 Task: Create a section Speed Demons and in the section, add a milestone Digital product development in the project ConnectPlan
Action: Mouse moved to (61, 256)
Screenshot: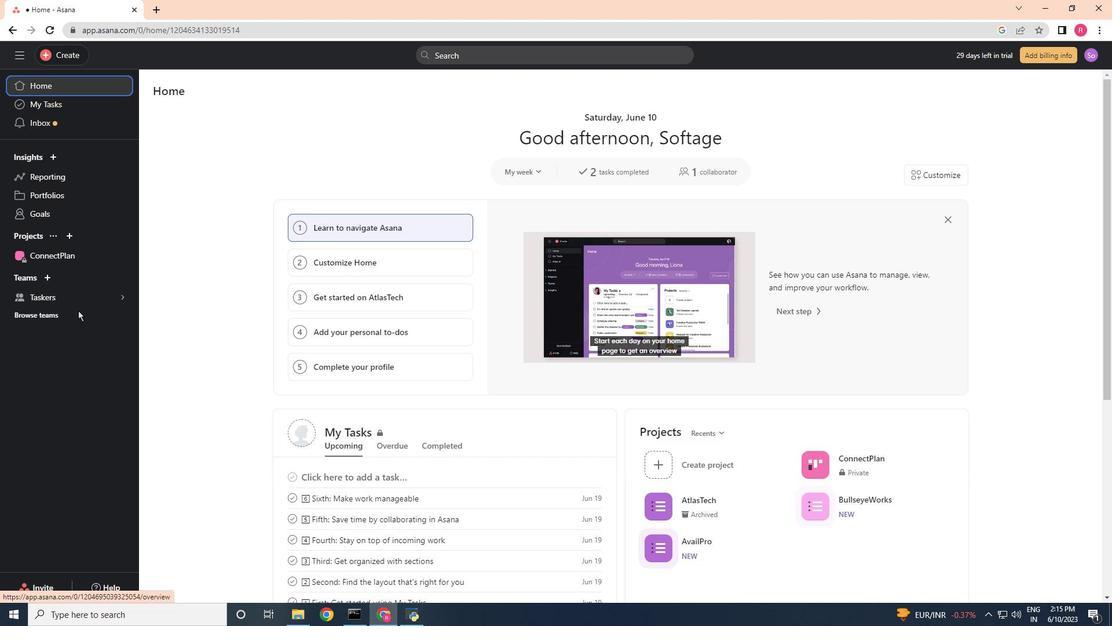 
Action: Mouse pressed left at (61, 256)
Screenshot: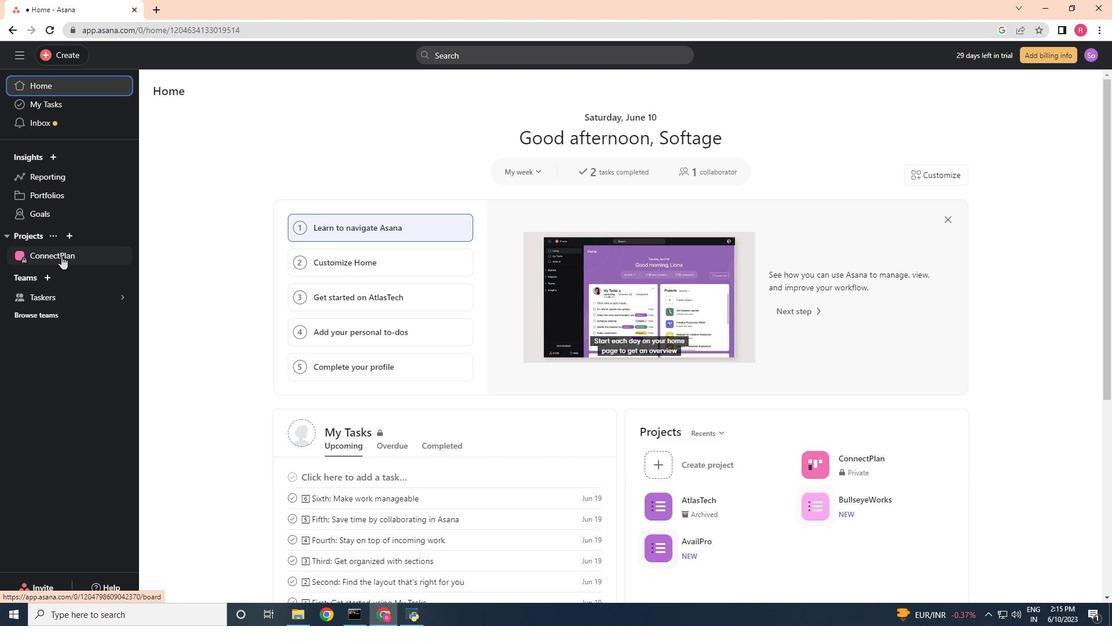 
Action: Mouse moved to (331, 599)
Screenshot: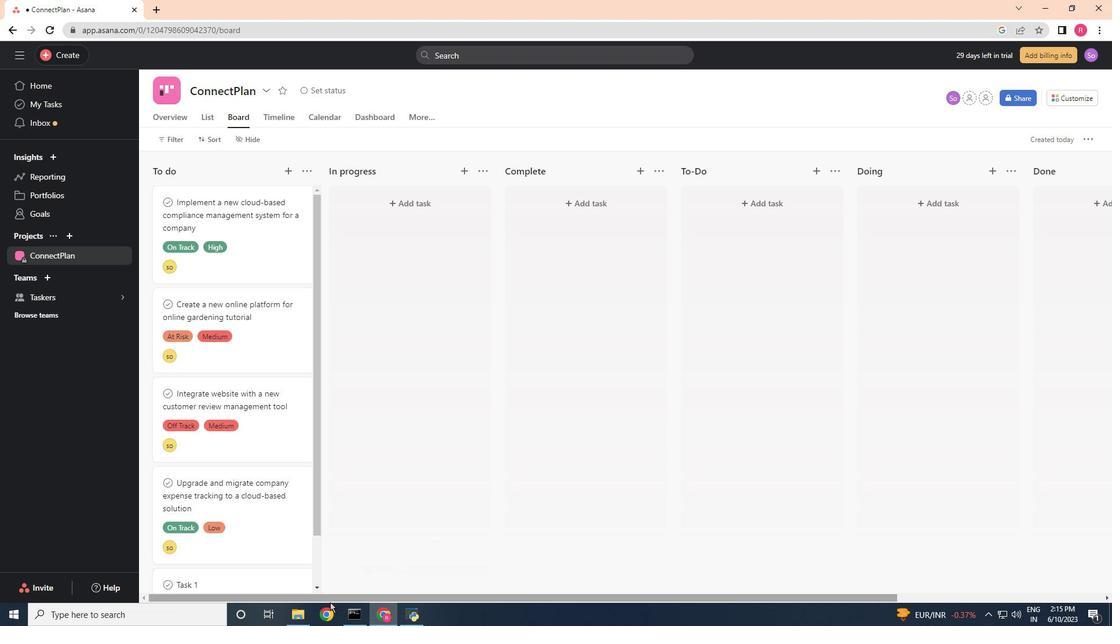 
Action: Mouse pressed left at (331, 599)
Screenshot: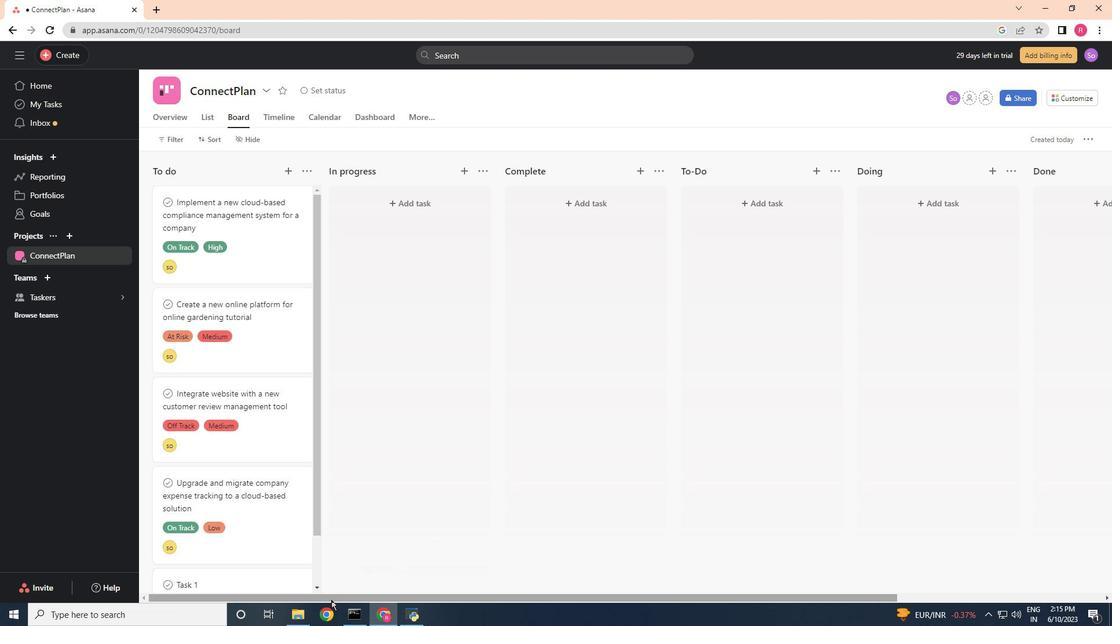 
Action: Mouse moved to (993, 173)
Screenshot: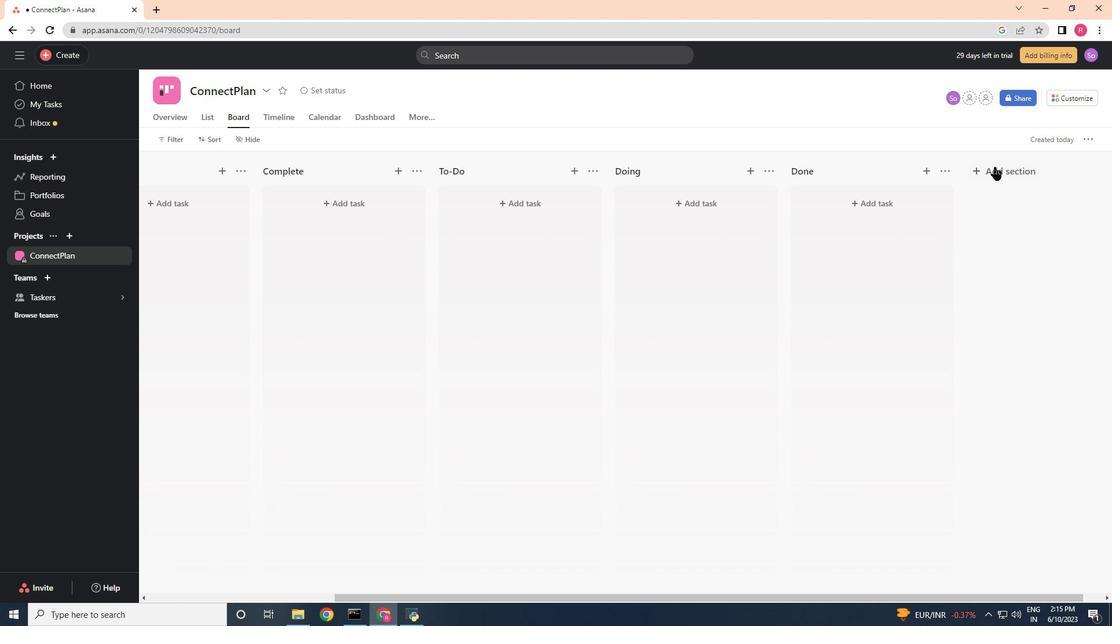 
Action: Mouse pressed left at (993, 173)
Screenshot: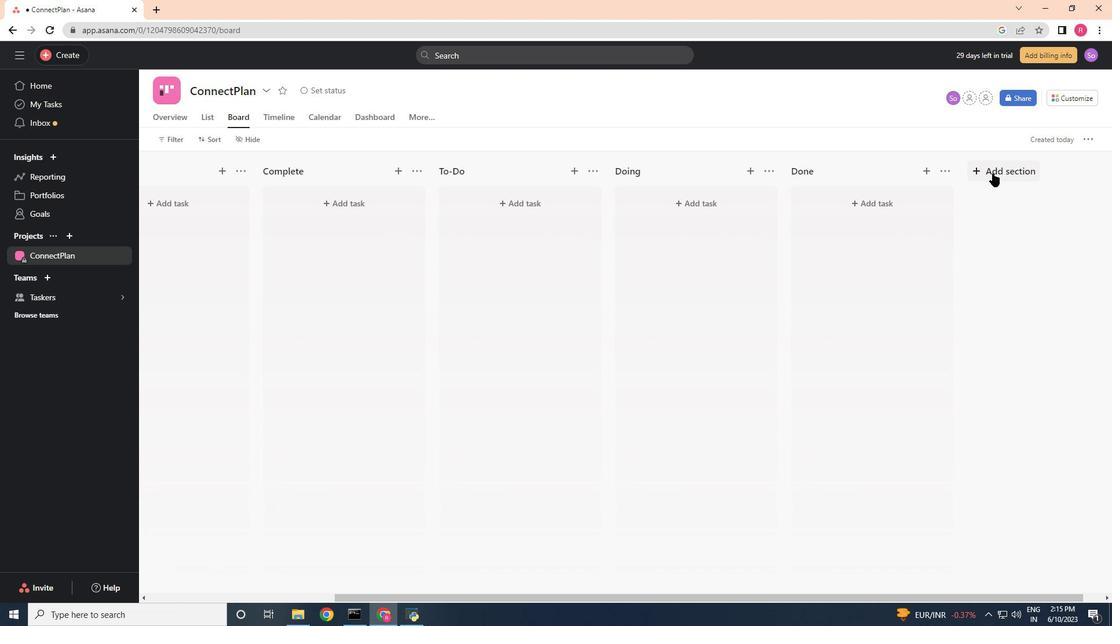 
Action: Mouse moved to (829, 117)
Screenshot: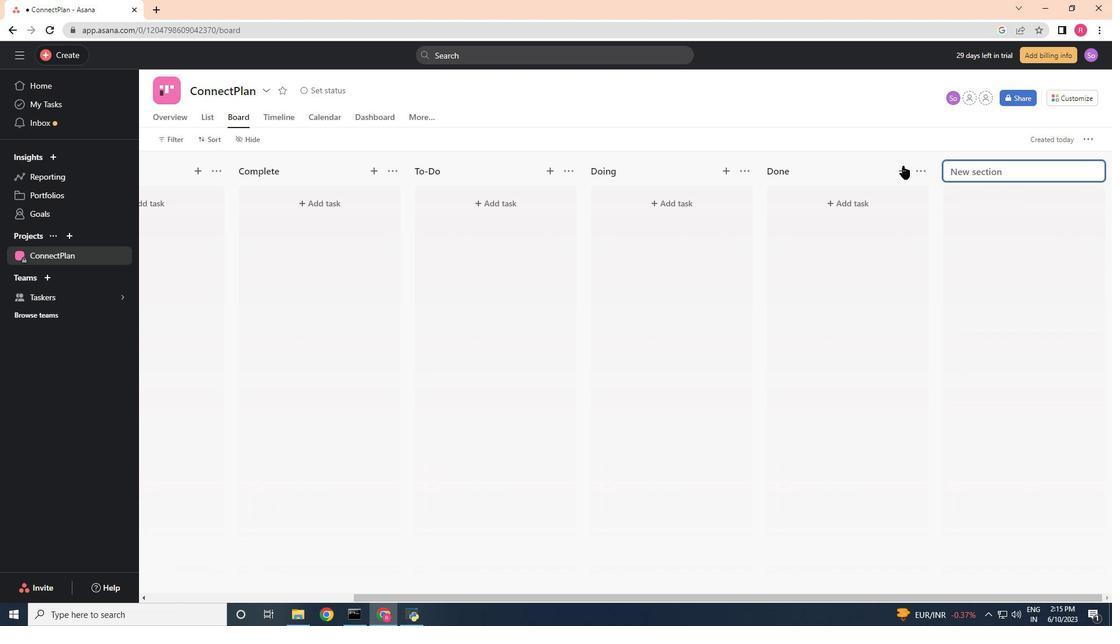 
Action: Key pressed <Key.shift>D<Key.backspace><Key.shift>Speed<Key.space><Key.shift>Demons<Key.enter>
Screenshot: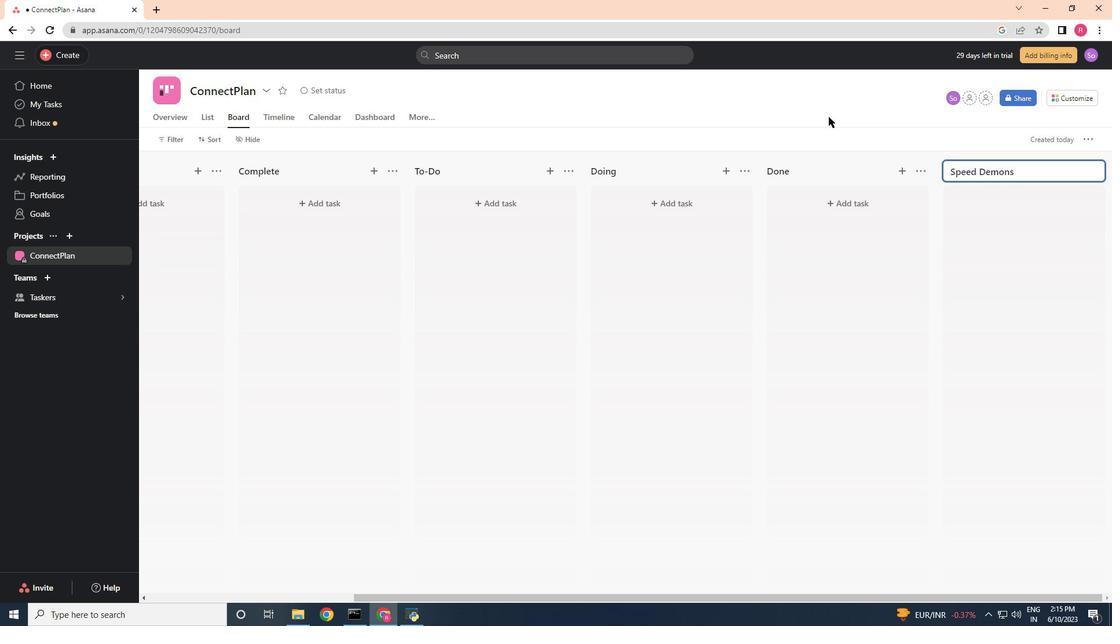 
Action: Mouse moved to (852, 197)
Screenshot: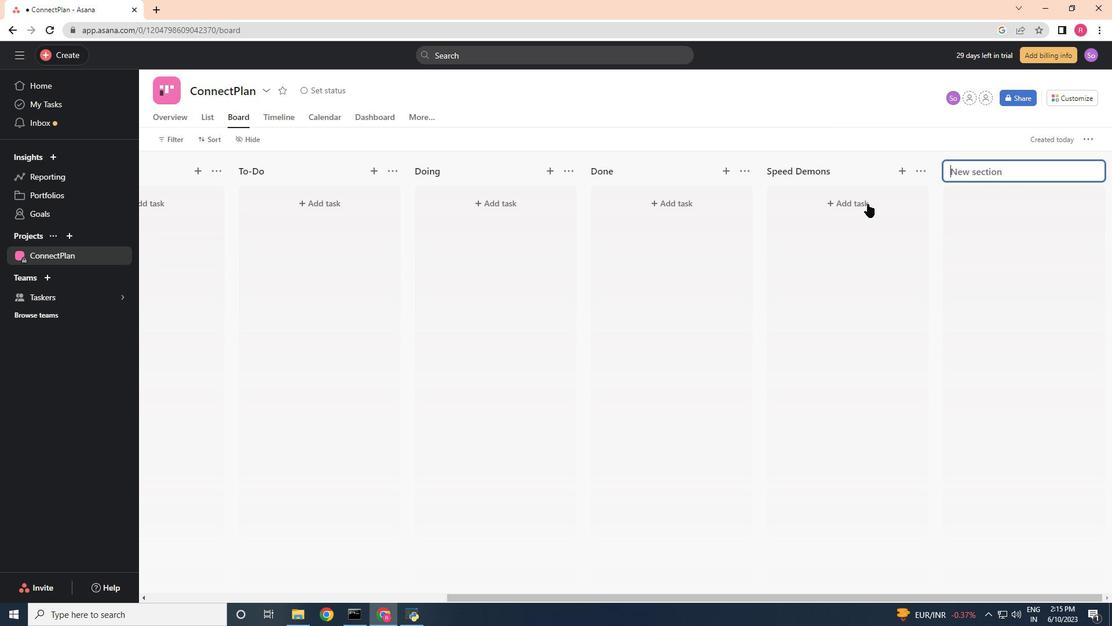 
Action: Mouse pressed left at (852, 197)
Screenshot: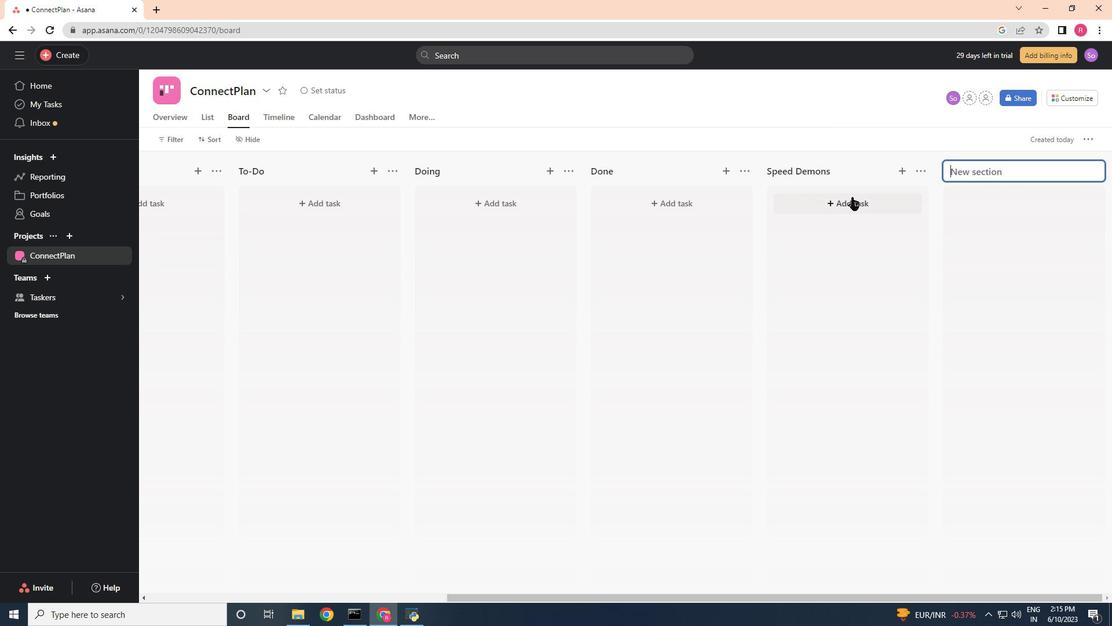 
Action: Mouse pressed left at (852, 197)
Screenshot: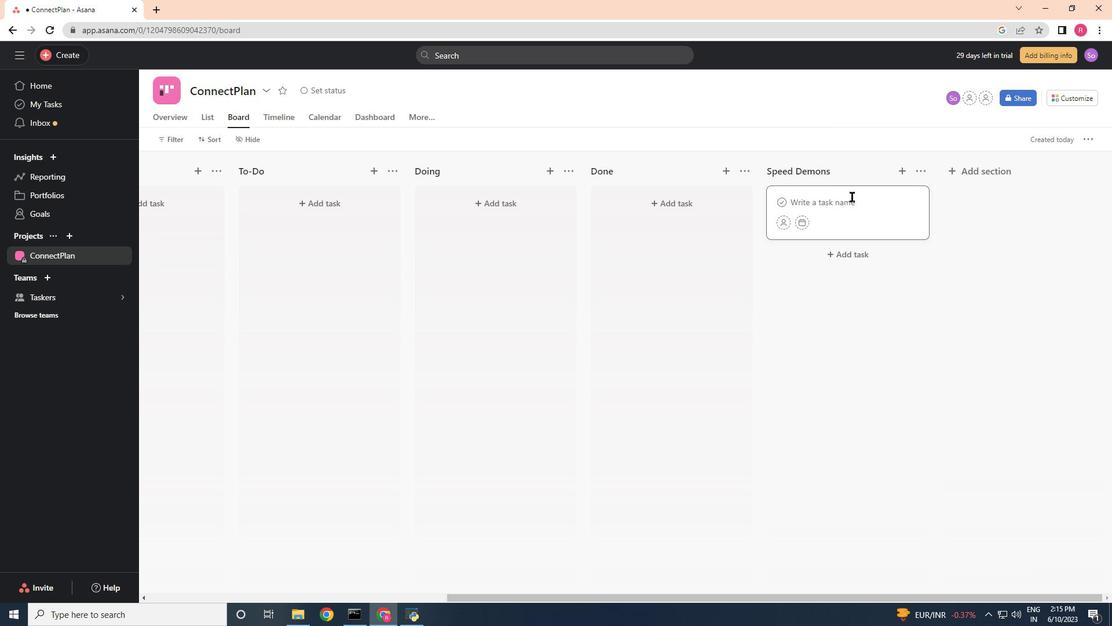 
Action: Mouse moved to (847, 180)
Screenshot: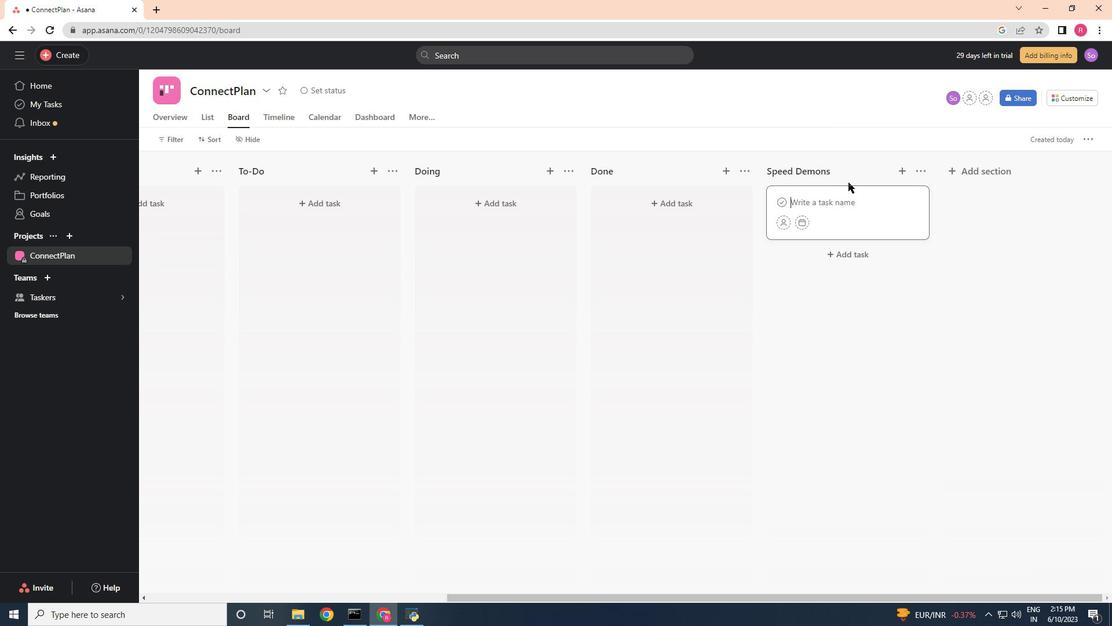 
Action: Mouse pressed left at (847, 180)
Screenshot: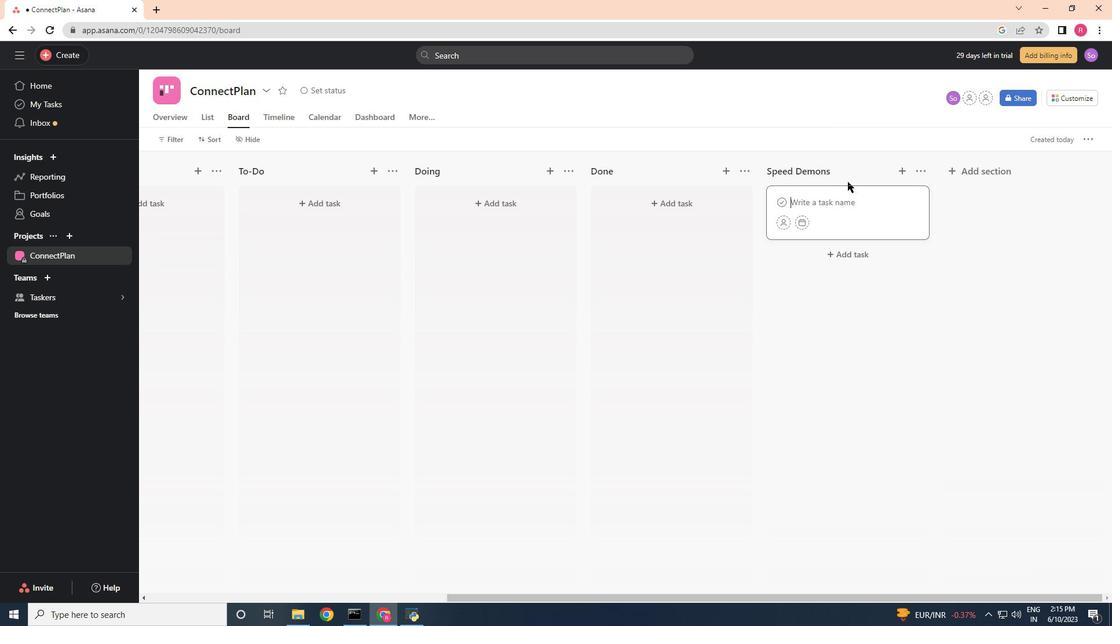 
Action: Mouse moved to (847, 179)
Screenshot: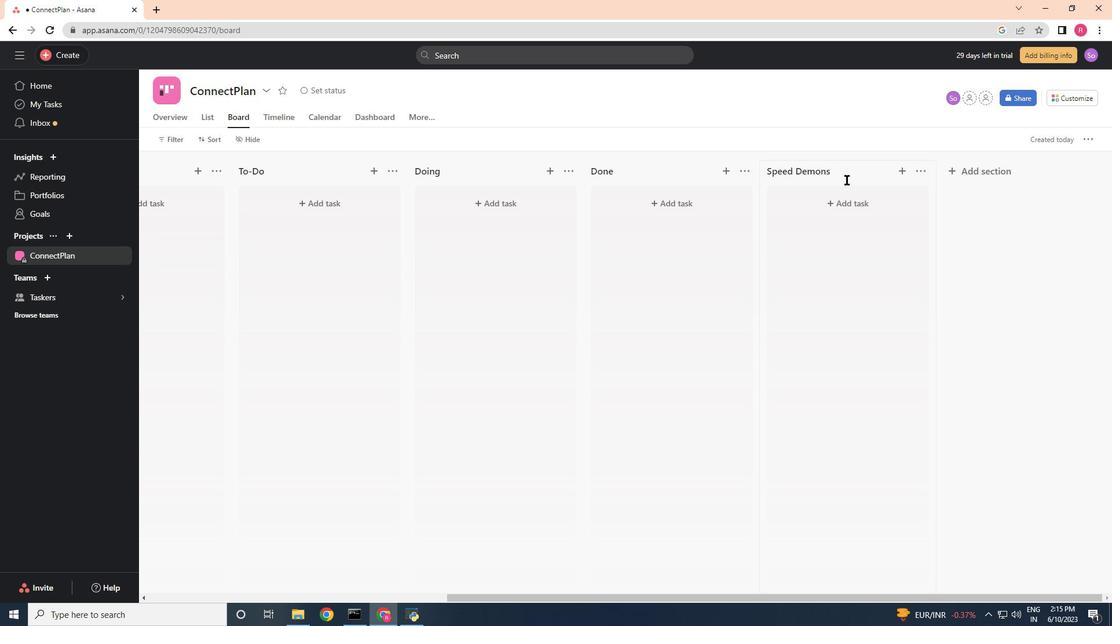 
Action: Mouse pressed right at (847, 179)
Screenshot: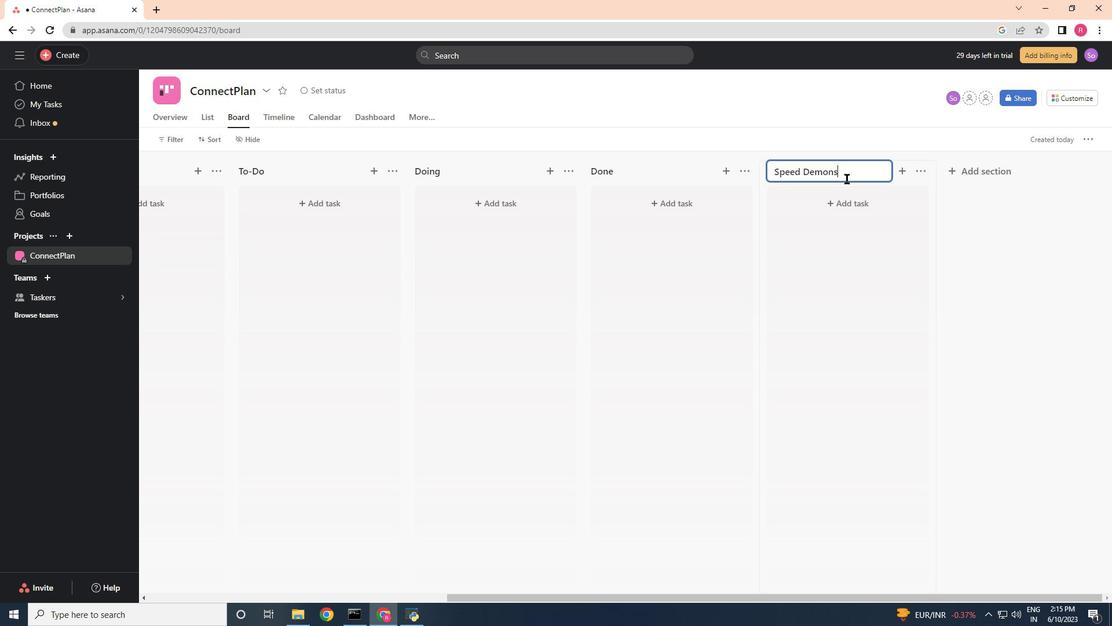
Action: Mouse moved to (844, 171)
Screenshot: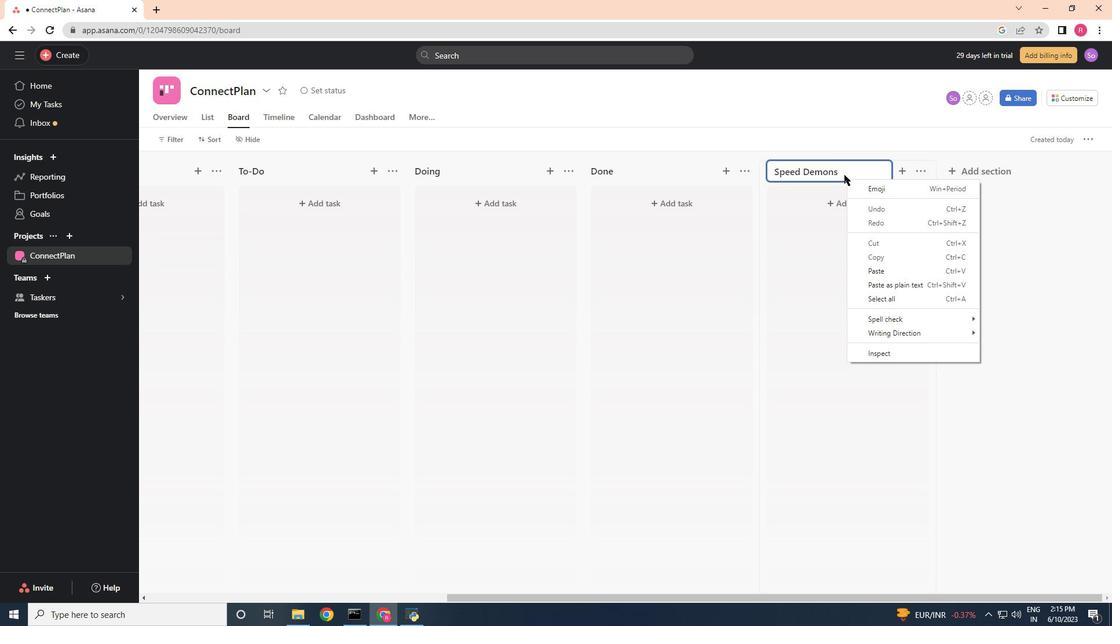 
Action: Mouse pressed left at (844, 171)
Screenshot: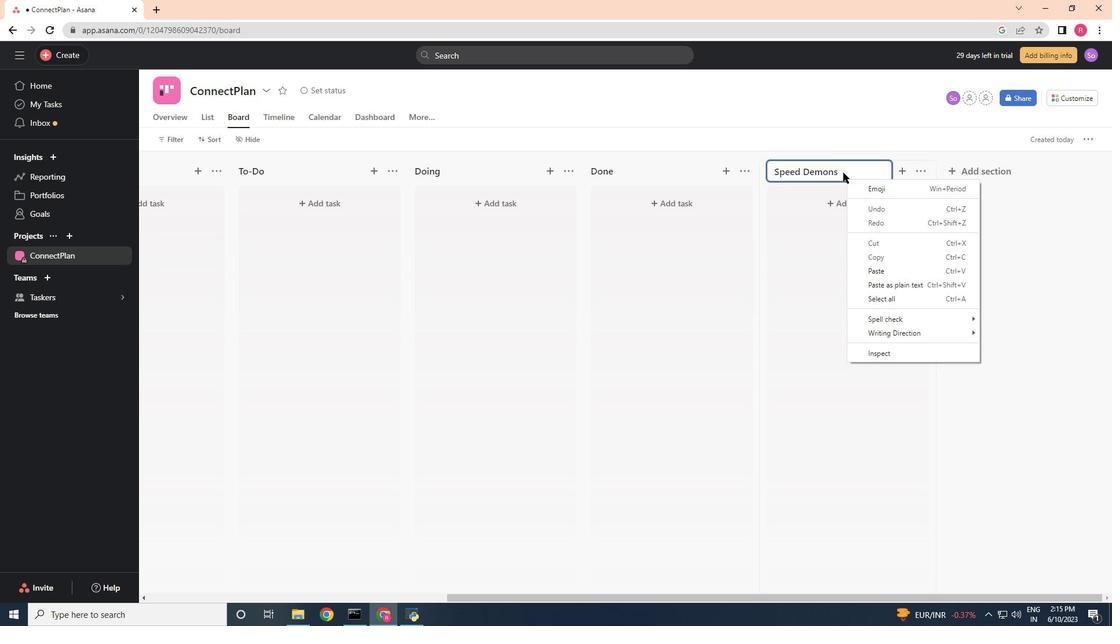 
Action: Mouse pressed left at (844, 171)
Screenshot: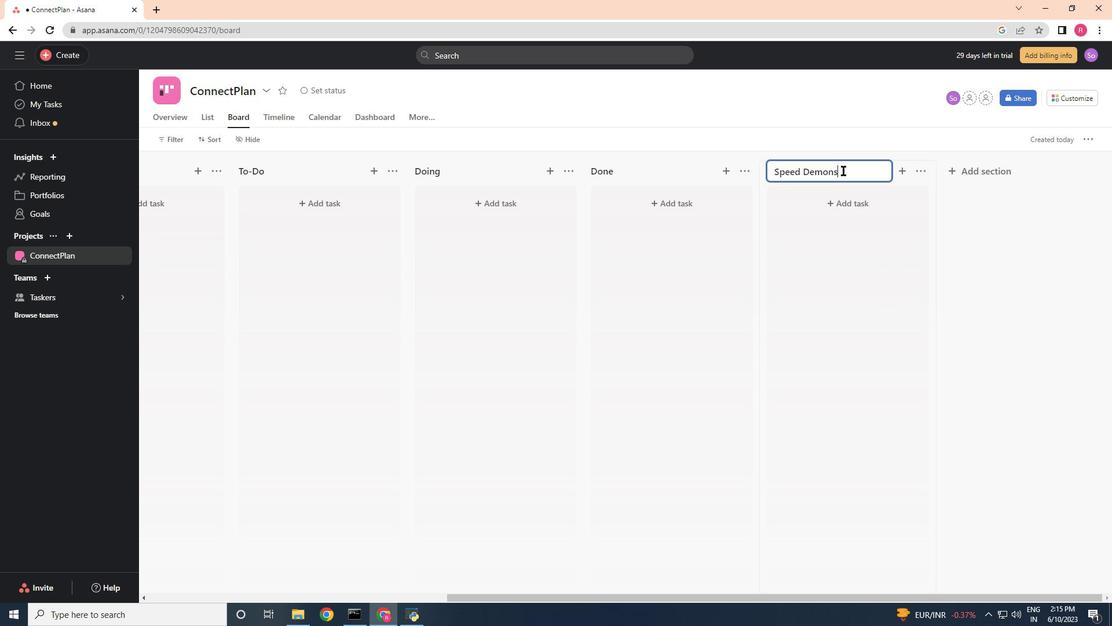 
Action: Mouse moved to (902, 167)
Screenshot: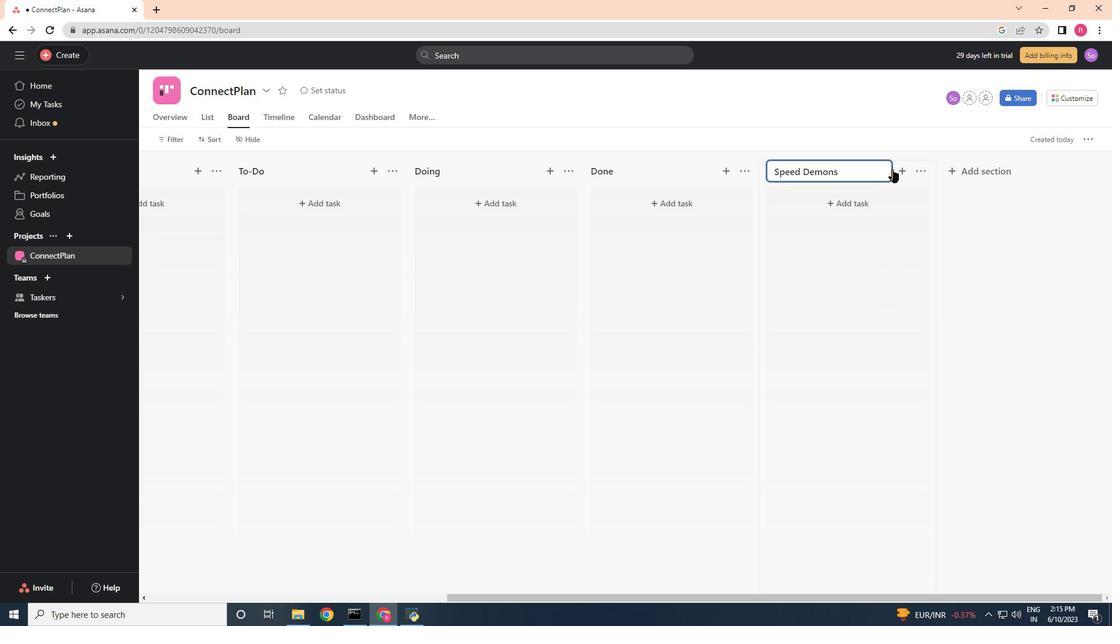 
Action: Mouse pressed left at (902, 167)
Screenshot: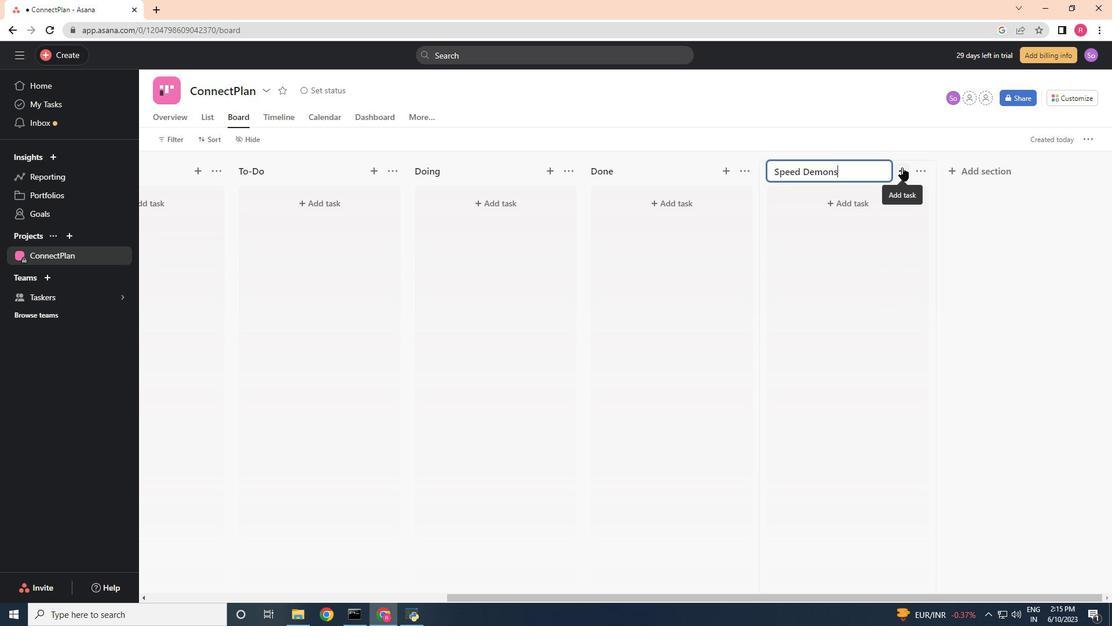 
Action: Mouse pressed left at (902, 167)
Screenshot: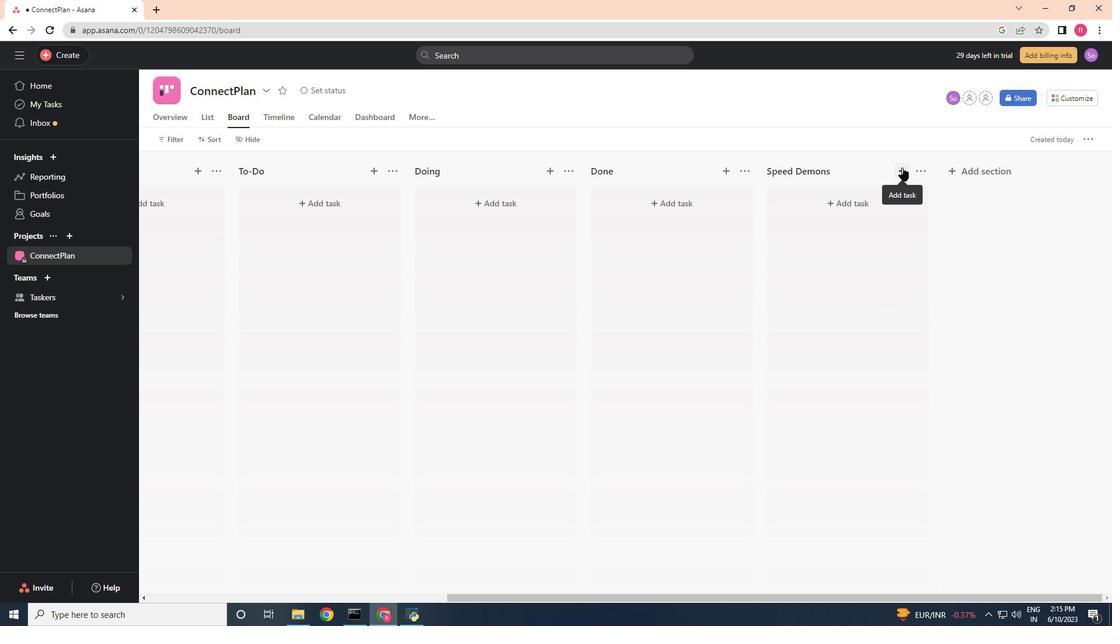 
Action: Mouse moved to (824, 139)
Screenshot: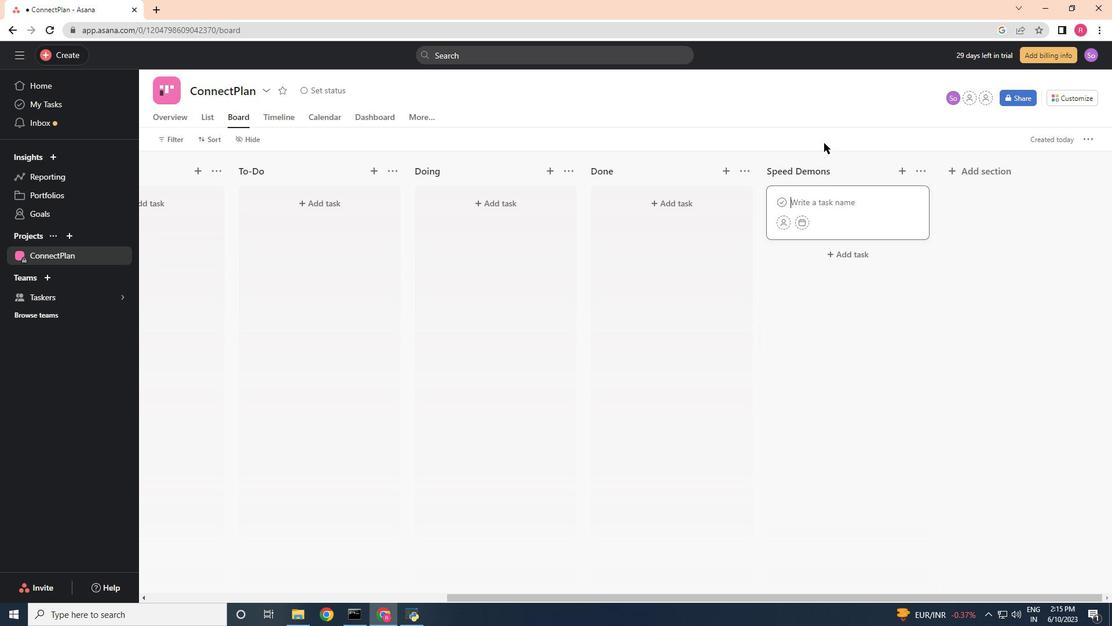 
Action: Key pressed <Key.shift>Degital<Key.space>
Screenshot: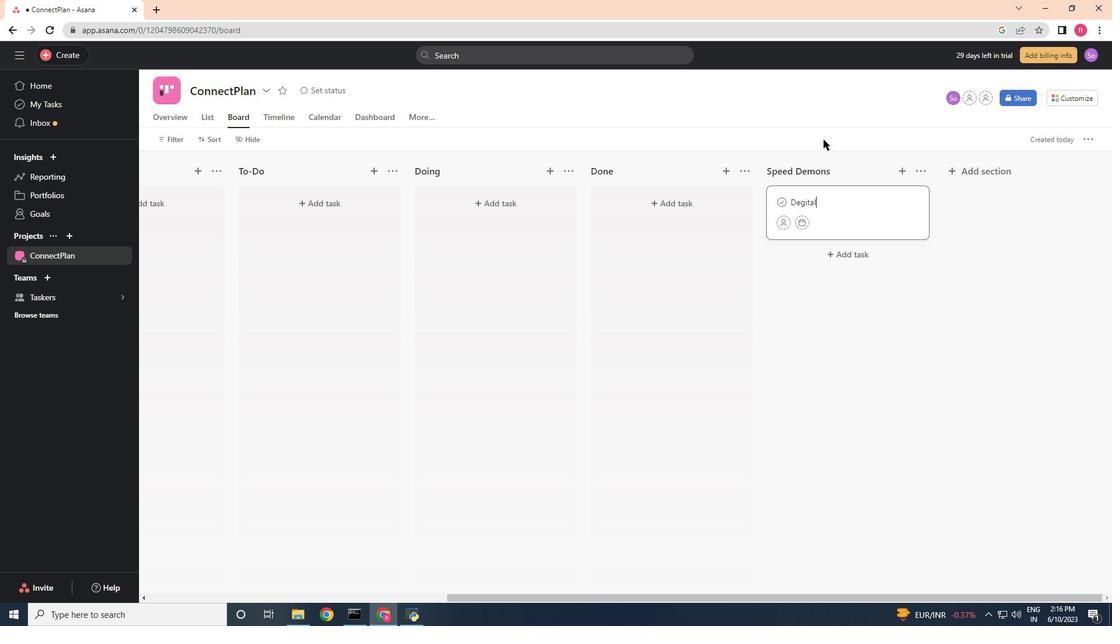 
Action: Mouse moved to (817, 141)
Screenshot: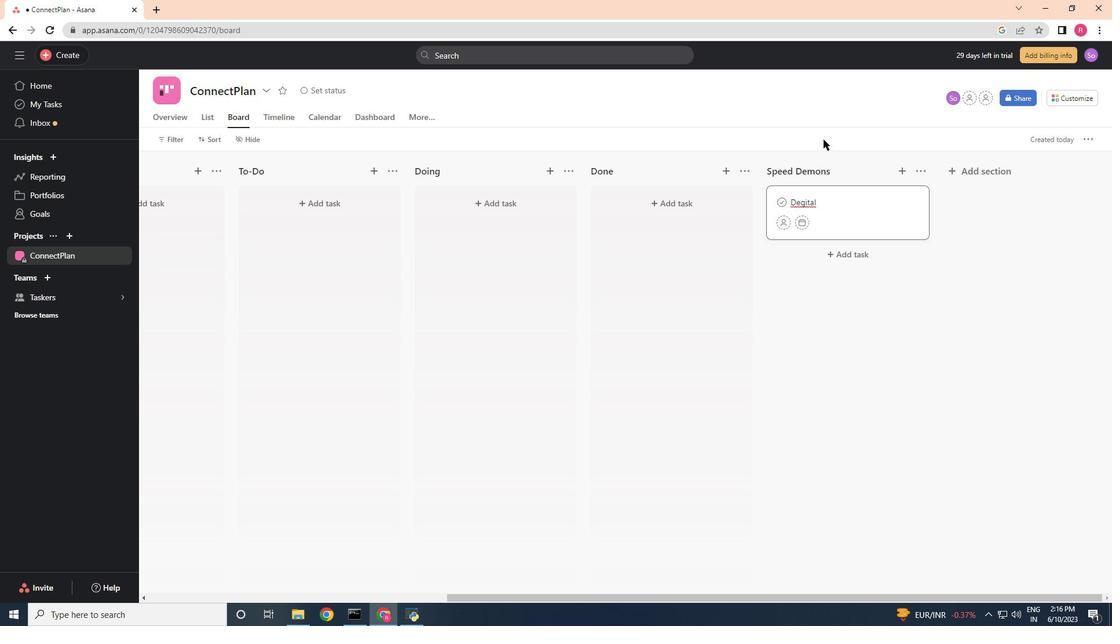 
Action: Key pressed production<Key.space>development
Screenshot: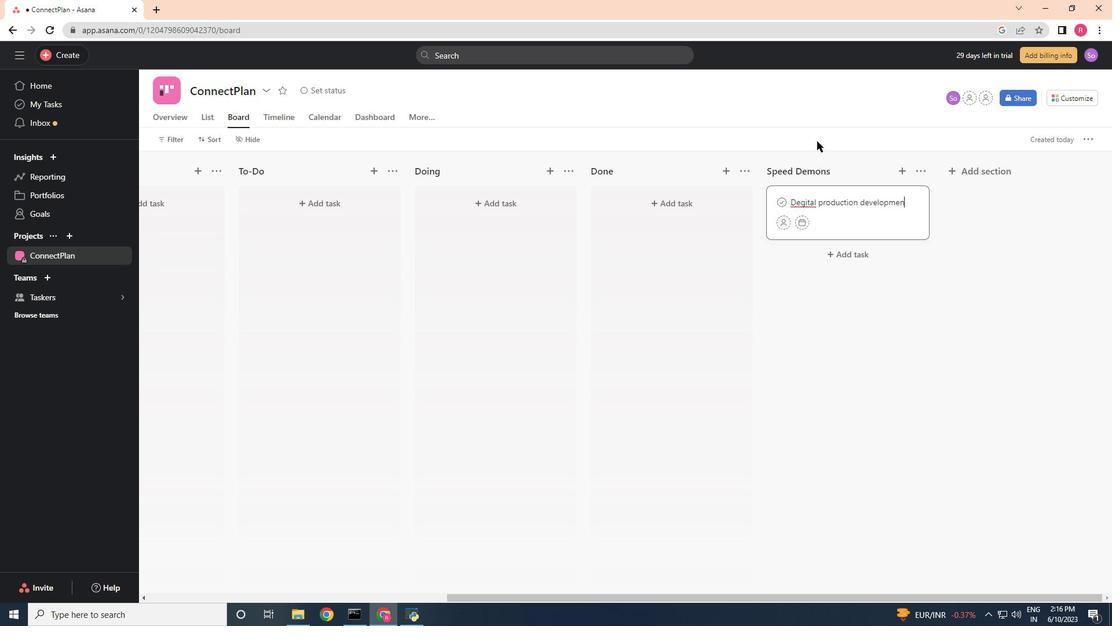 
Action: Mouse moved to (805, 202)
Screenshot: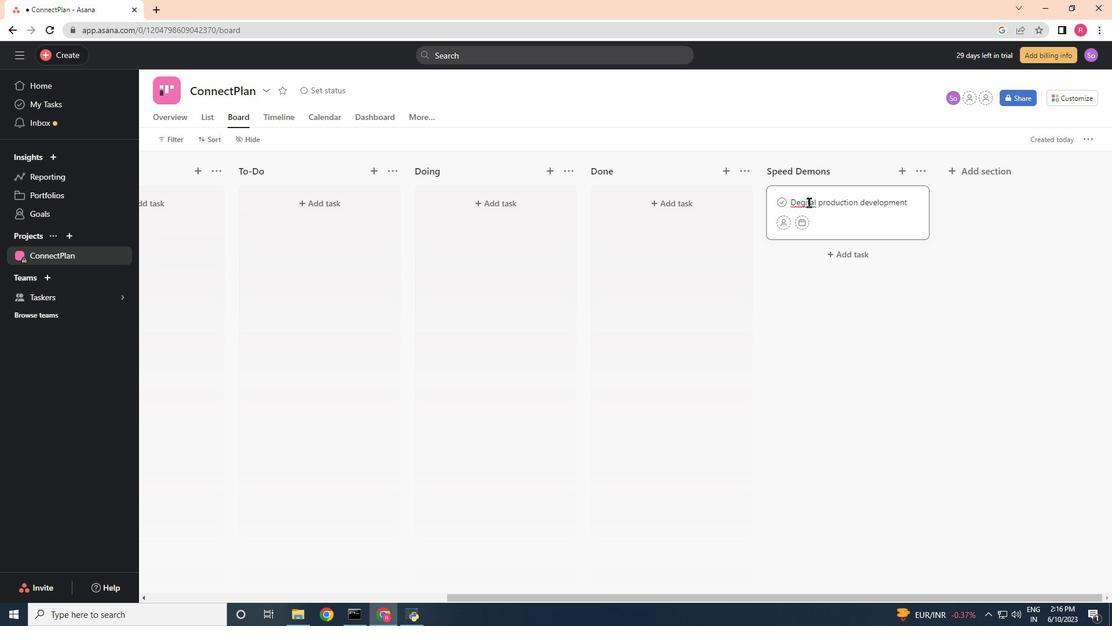 
Action: Mouse pressed left at (805, 202)
Screenshot: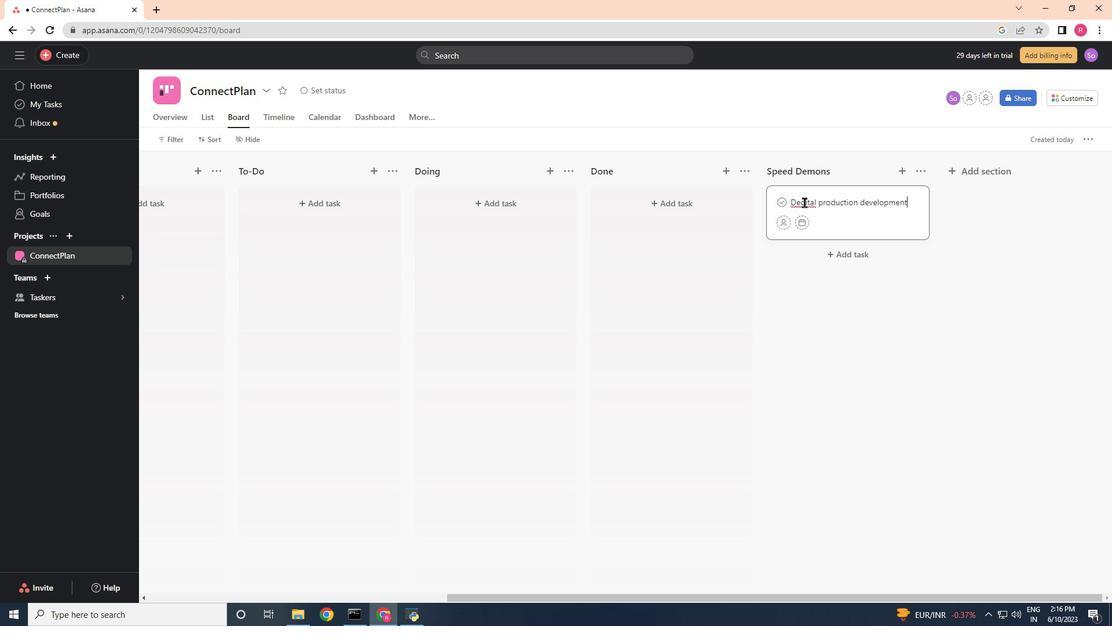
Action: Mouse moved to (802, 202)
Screenshot: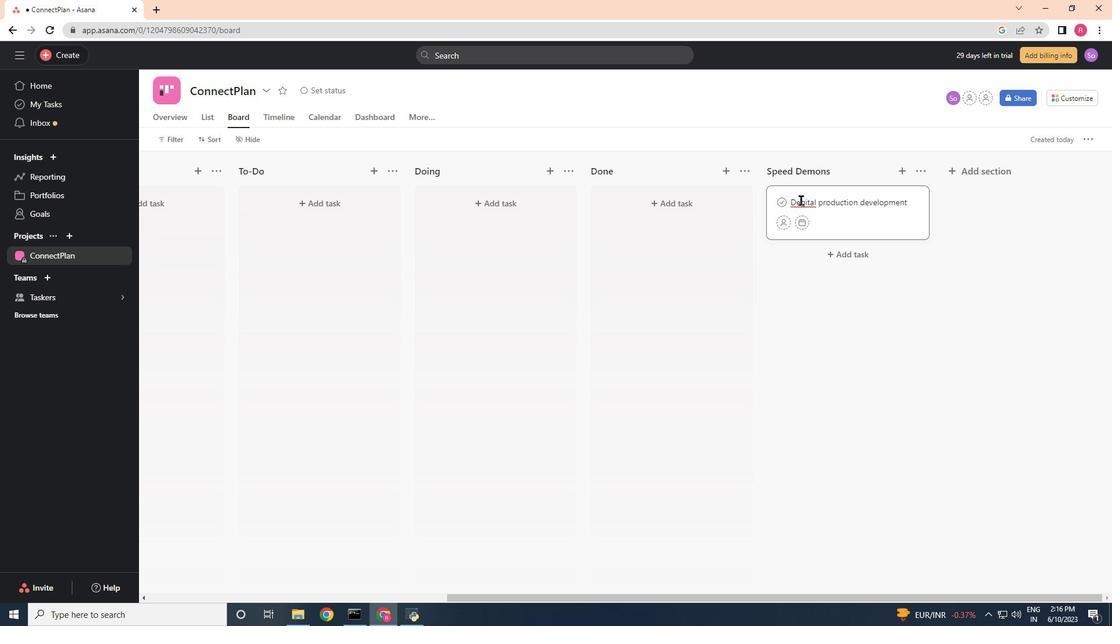 
Action: Mouse pressed left at (802, 202)
Screenshot: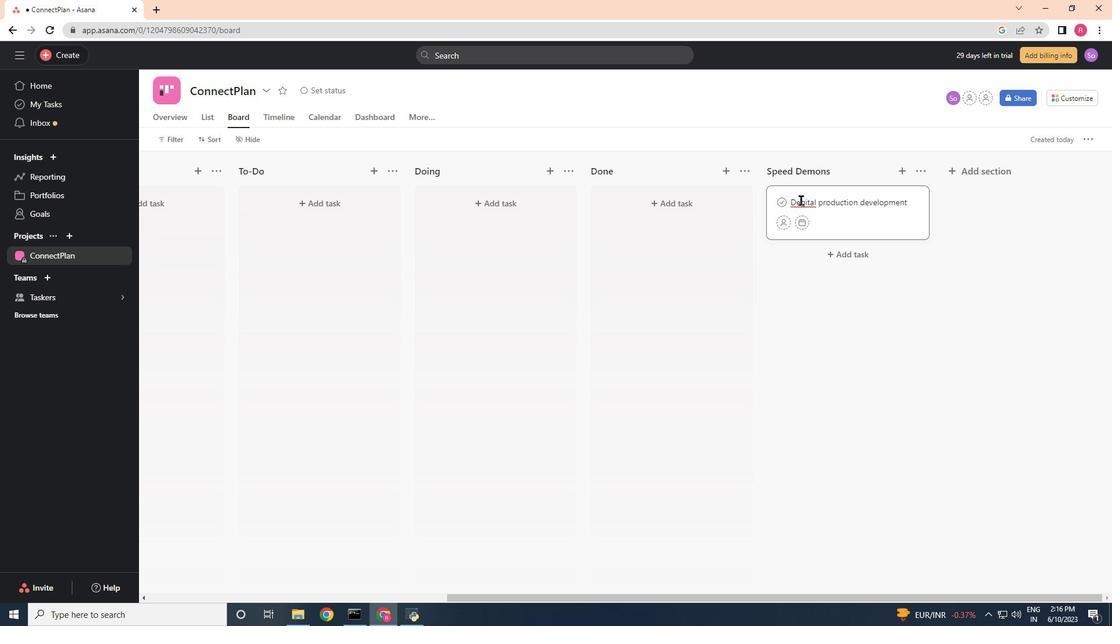 
Action: Mouse moved to (802, 292)
Screenshot: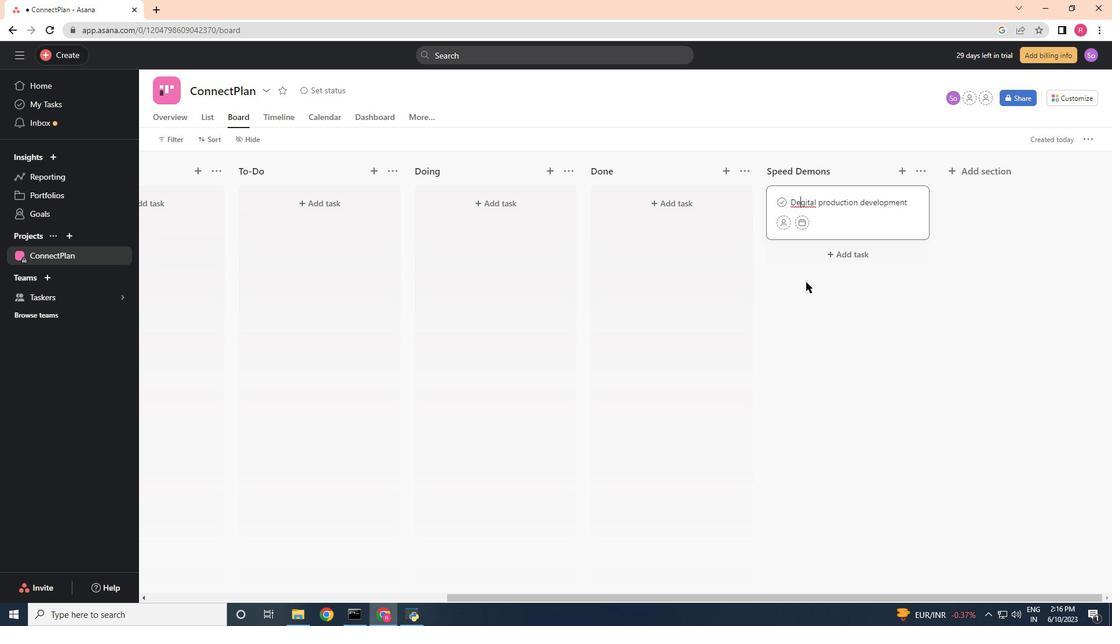 
Action: Key pressed <Key.backspace>i
Screenshot: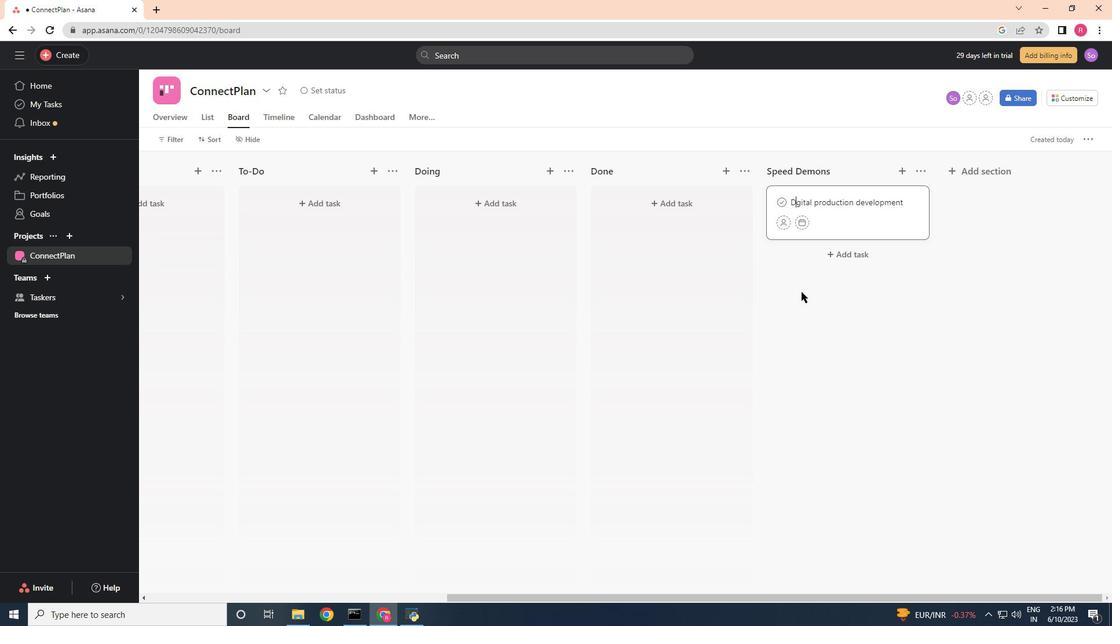 
Action: Mouse moved to (870, 212)
Screenshot: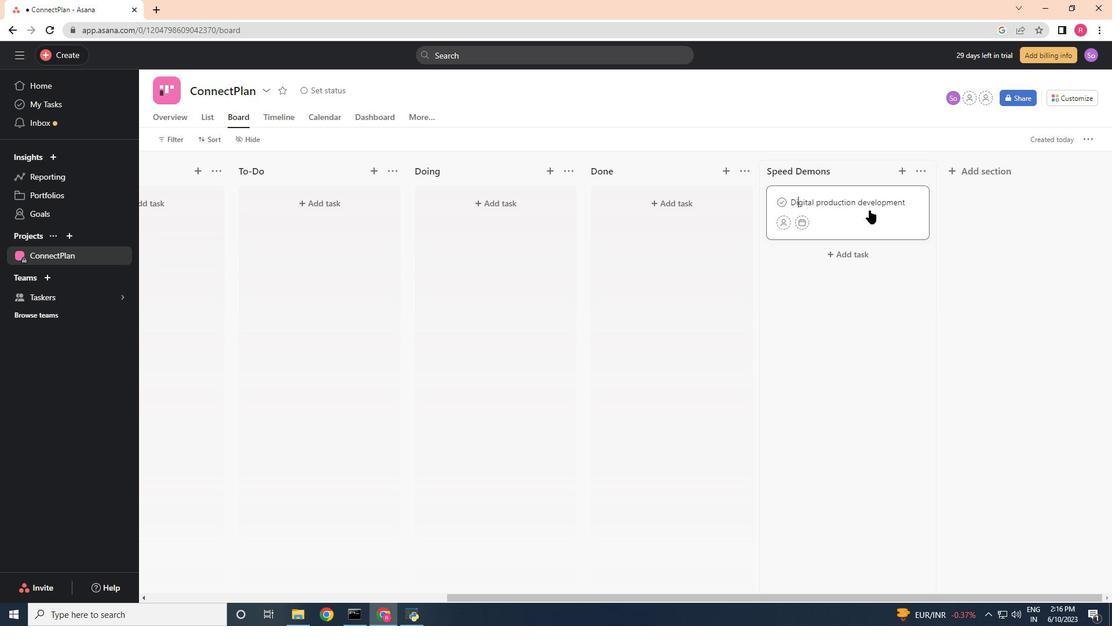
Action: Mouse pressed right at (870, 212)
Screenshot: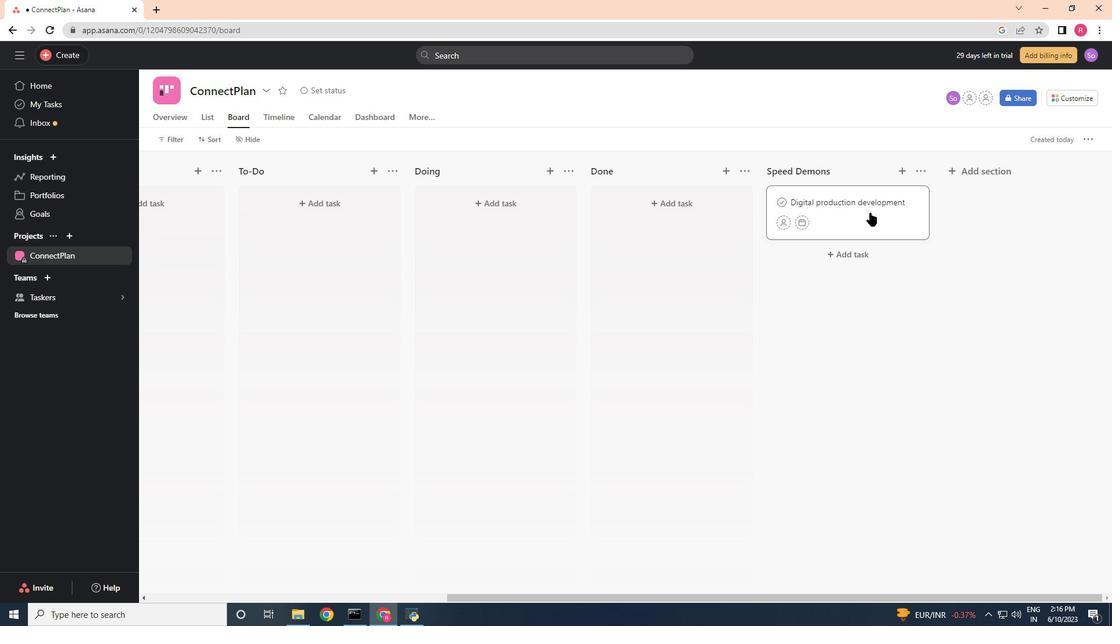 
Action: Mouse moved to (912, 408)
Screenshot: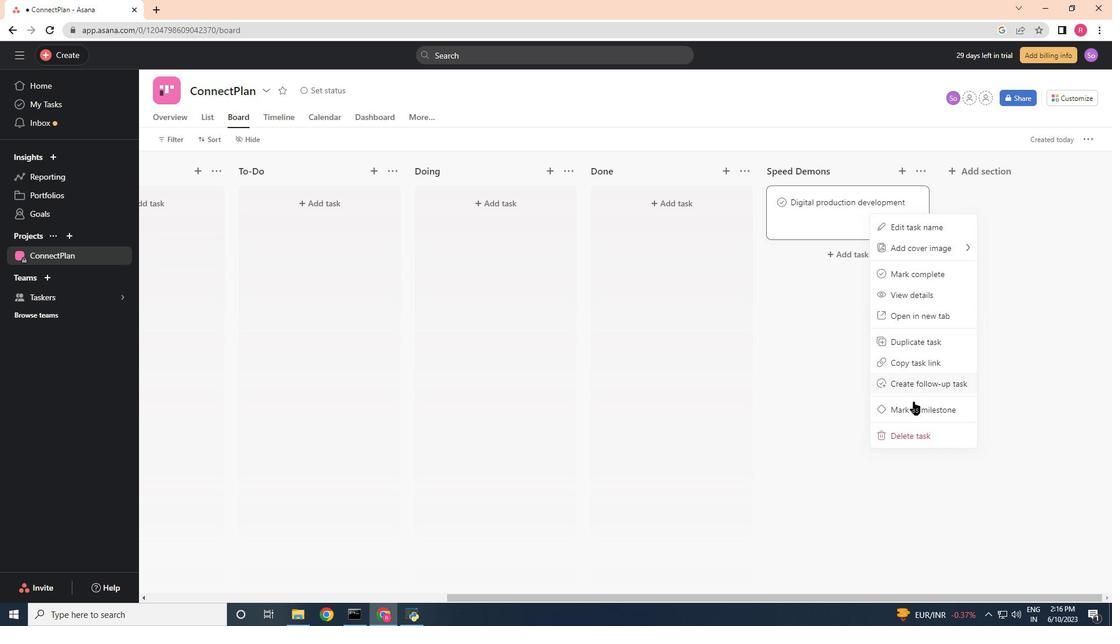 
Action: Mouse pressed left at (912, 408)
Screenshot: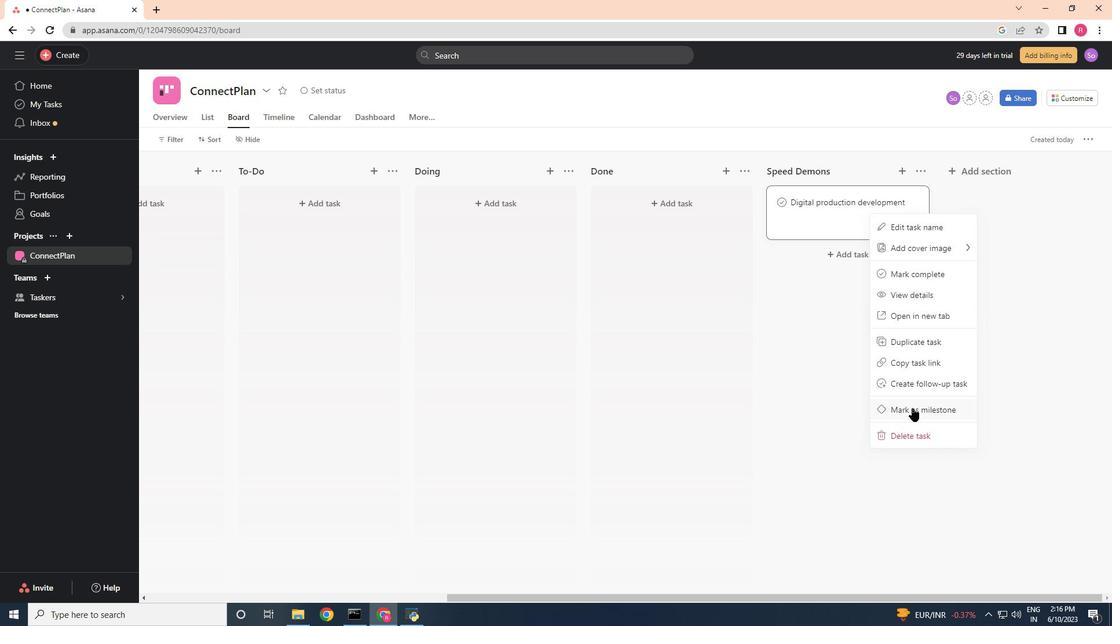 
Action: Mouse moved to (808, 393)
Screenshot: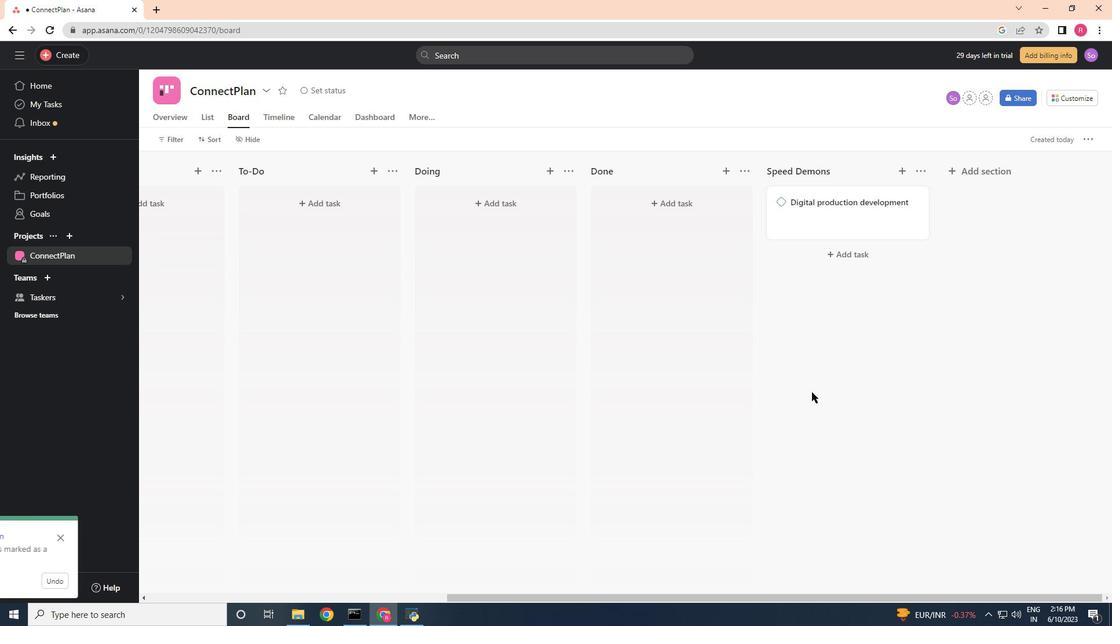 
